 Task: In the Company dhl.com, Create email and send with subject: 'A Glimpse into the Future: Meet Our Disruptive Offering', and with mail content 'Greetings,_x000D_
We're thrilled to introduce you to an exciting opportunity that will transform your industry. Get ready for a journey of innovation and success!_x000D_
Warm Regards', attach the document: Business_plan.docx and insert image: visitingcard.jpg. Below Warm Regards, write Linkedin and insert the URL: 'in.linkedin.com'. Mark checkbox to create task to follow up : In 1 week.  Enter or choose an email address of recipient's from company's contact and send.. Logged in from softage.4@softage.net
Action: Mouse moved to (60, 53)
Screenshot: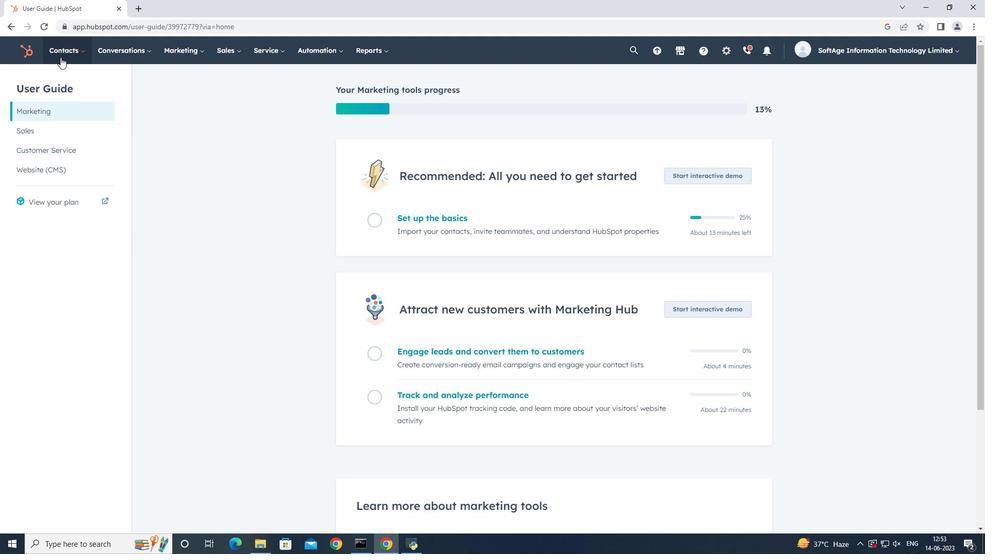 
Action: Mouse pressed left at (60, 53)
Screenshot: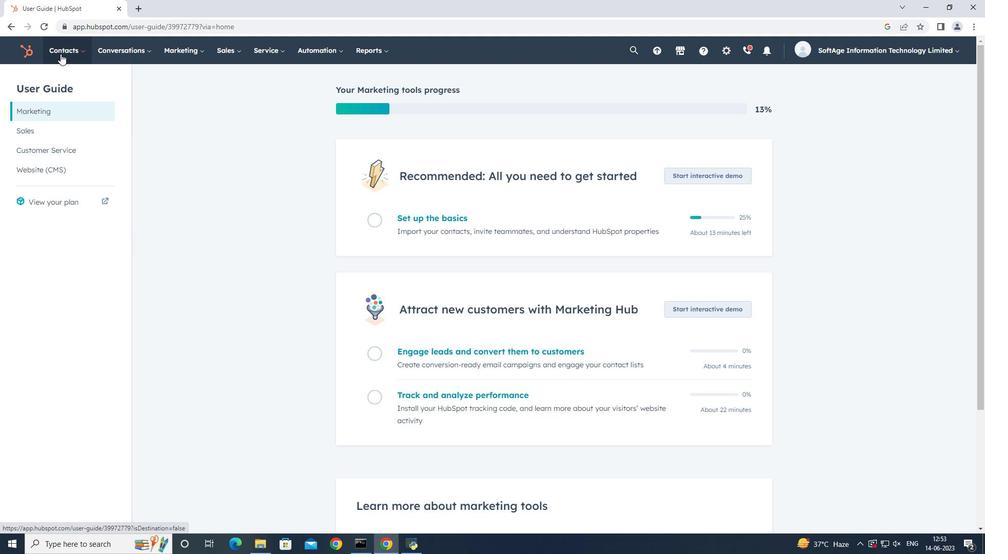 
Action: Mouse moved to (79, 98)
Screenshot: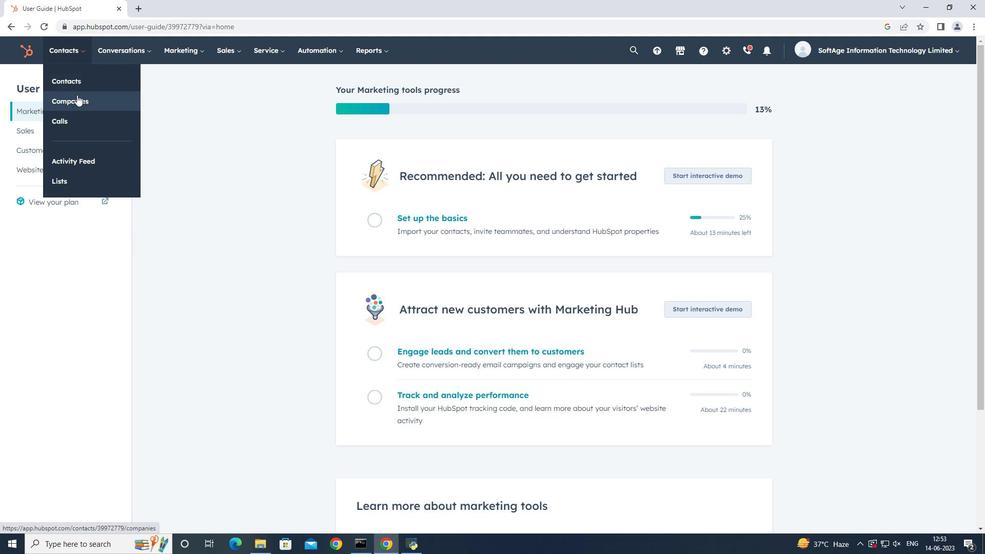 
Action: Mouse pressed left at (79, 98)
Screenshot: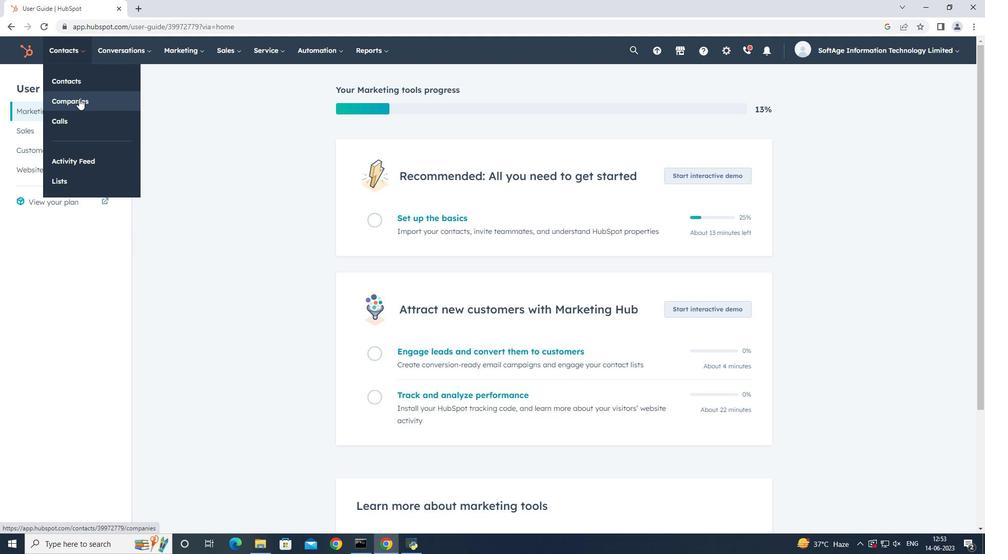 
Action: Mouse moved to (83, 163)
Screenshot: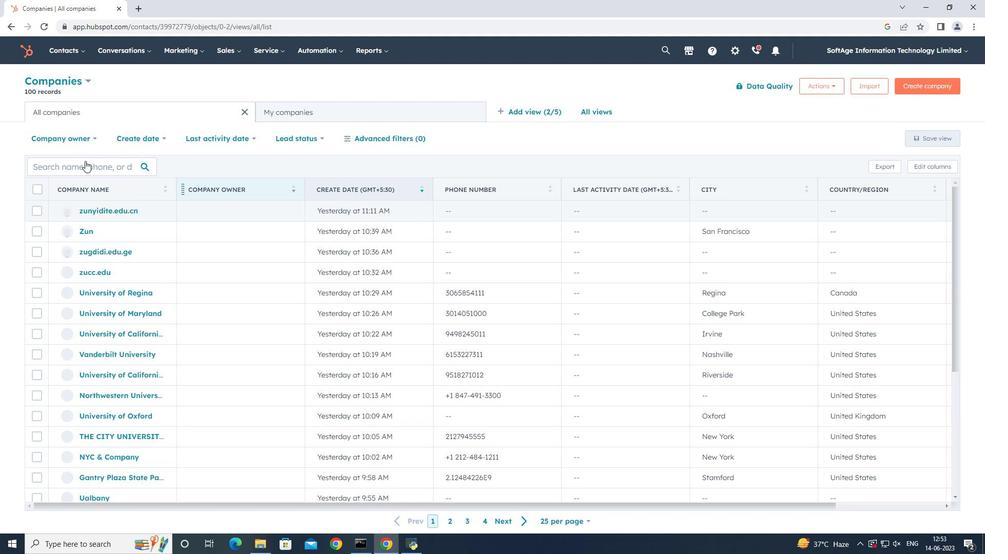 
Action: Mouse pressed left at (83, 163)
Screenshot: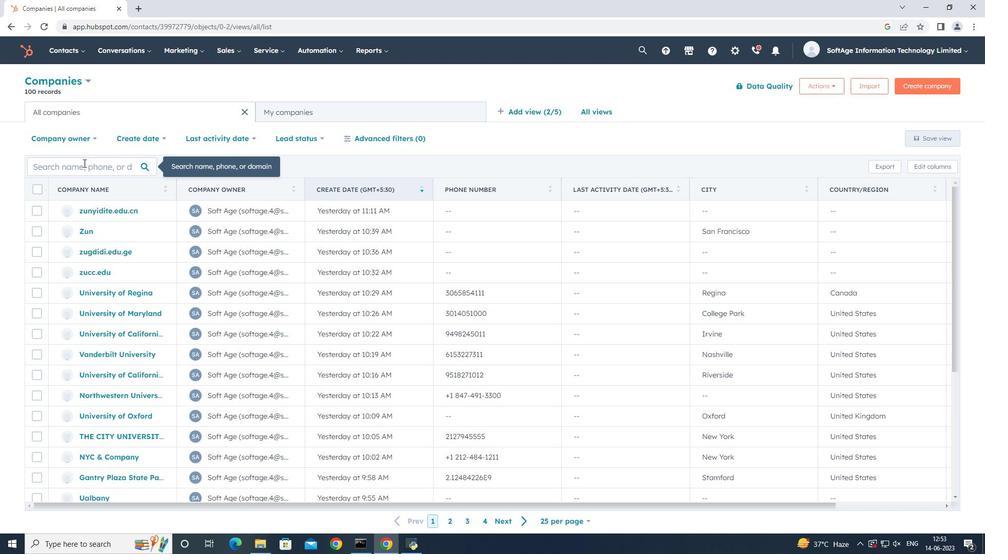 
Action: Key pressed dhl.com
Screenshot: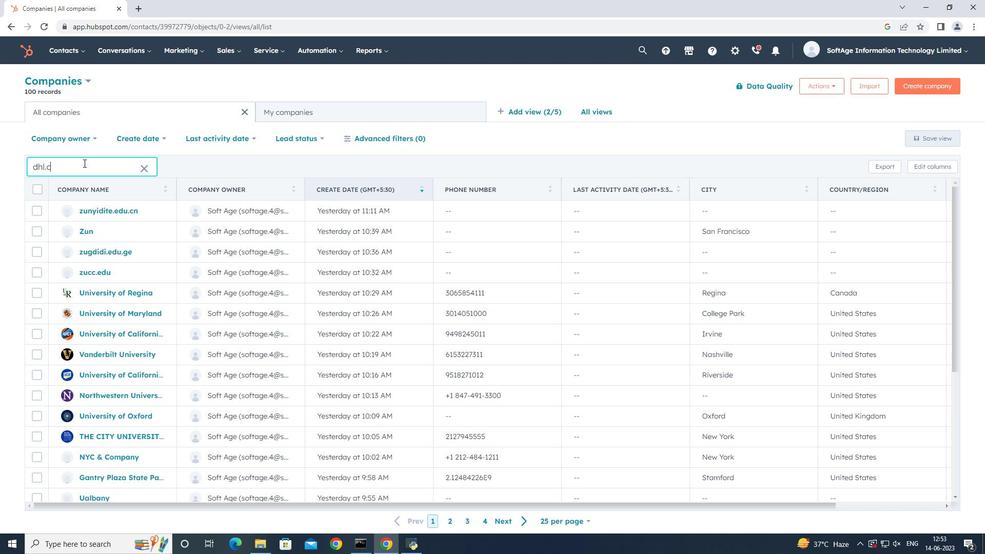 
Action: Mouse moved to (88, 212)
Screenshot: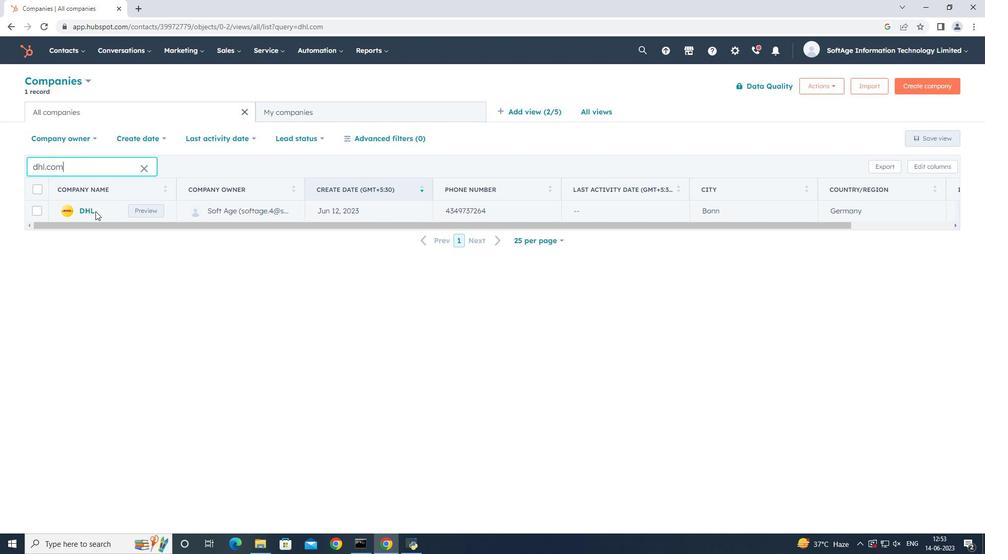 
Action: Mouse pressed left at (88, 212)
Screenshot: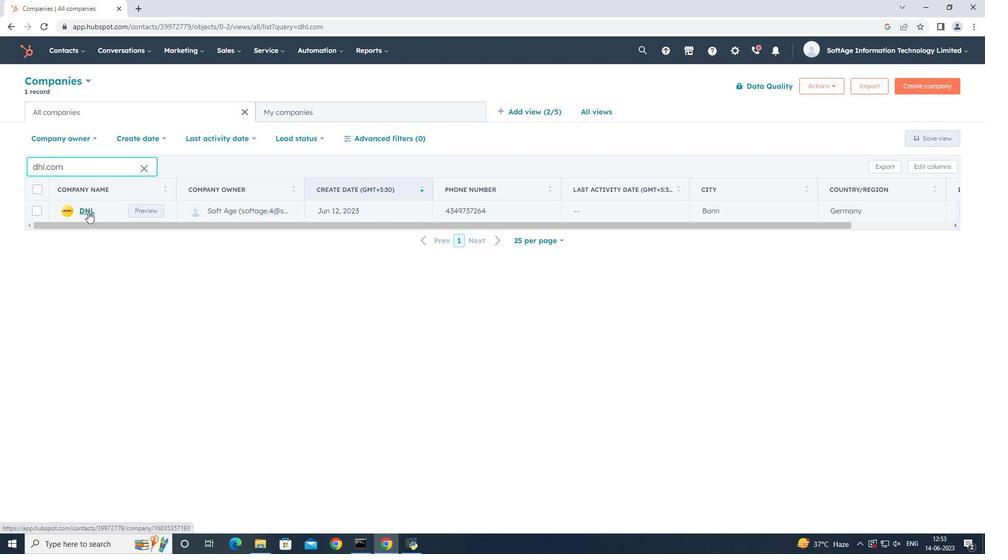 
Action: Mouse moved to (70, 176)
Screenshot: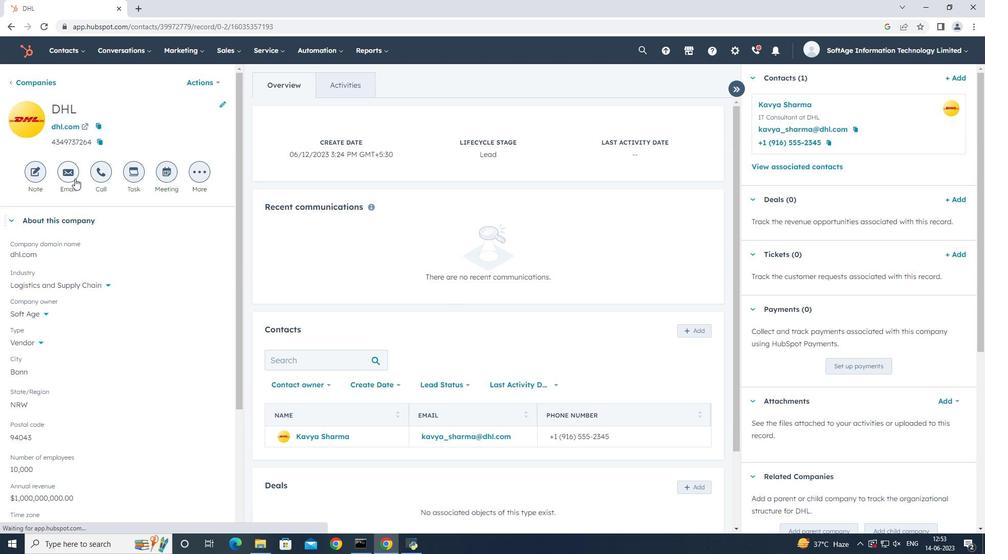 
Action: Mouse pressed left at (70, 176)
Screenshot: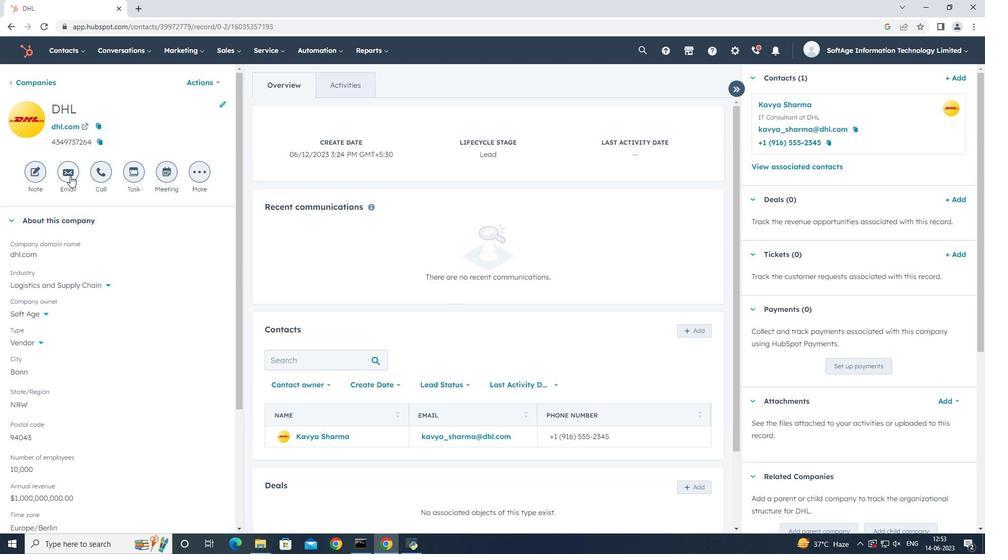 
Action: Mouse moved to (492, 339)
Screenshot: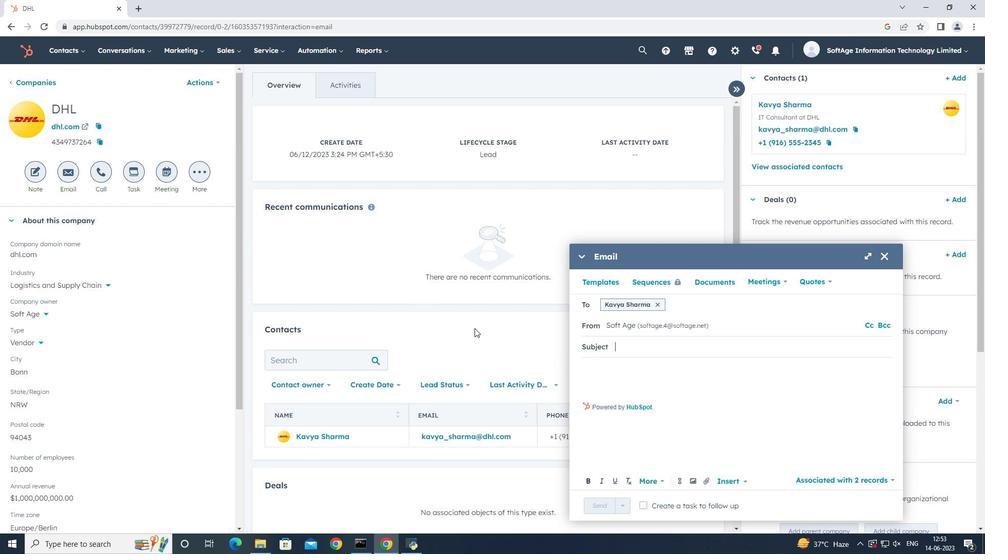 
Action: Key pressed <Key.shift><Key.shift>A<Key.space><Key.shift>Glimpse<Key.space>into<Key.space>the<Key.space><Key.shift>Future<Key.shift_r>:<Key.space><Key.shift>Meet<Key.space><Key.shift><Key.shift><Key.shift><Key.shift><Key.shift><Key.shift><Key.shift>Our<Key.space><Key.shift><Key.shift><Key.shift><Key.shift><Key.shift><Key.shift><Key.shift><Key.shift><Key.shift><Key.shift><Key.shift><Key.shift><Key.shift><Key.shift><Key.shift><Key.shift><Key.shift><Key.shift><Key.shift><Key.shift><Key.shift><Key.shift><Key.shift><Key.shift><Key.shift><Key.shift>Disruptive<Key.space><Key.shift>Offering<Key.space><Key.backspace>,<Key.tab><Key.shift><Key.shift><Key.shift><Key.shift><Key.shift><Key.shift>Greetings,<Key.enter><Key.enter><Key.shift><Key.shift><Key.shift><Key.shift><Key.shift><Key.shift><Key.shift><Key.shift>We're<Key.space><Key.shift><Key.shift><Key.shift><Key.shift><Key.shift>Thrilled<Key.left><Key.left><Key.left><Key.left><Key.left><Key.left><Key.left><Key.backspace>t<Key.end><Key.space>to<Key.space>introduce<Key.space>you<Key.space>to<Key.space>an<Key.space>exciting<Key.space>opportuniies<Key.space><Key.f12><Key.backspace><Key.backspace><Key.backspace><Key.backspace><Key.f12><Key.backspace><Key.backspace>ties<Key.space>
Screenshot: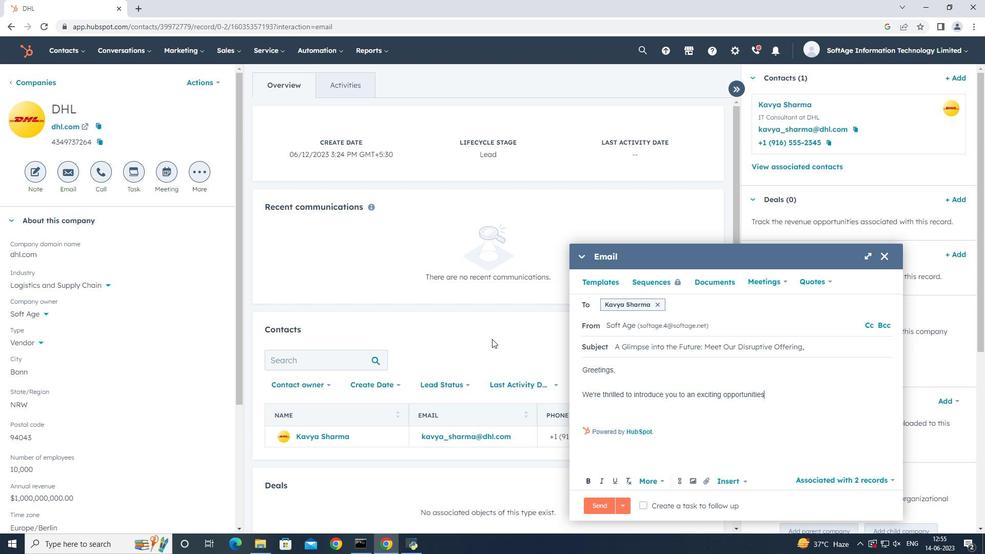 
Action: Mouse moved to (821, 437)
Screenshot: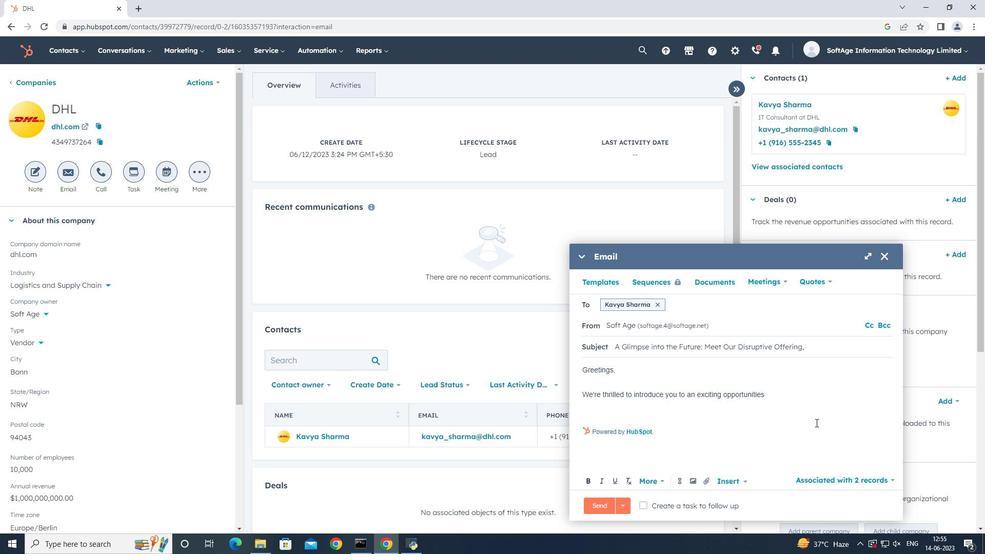 
Action: Key pressed <Key.backspace><Key.backspace><Key.backspace><Key.backspace>y<Key.space>that<Key.space>will<Key.space>transform<Key.space>your<Key.space>industry.<Key.space><Key.shift>Get<Key.space>ready<Key.space>for<Key.space>a<Key.space>journey<Key.space>of<Key.space>innovation<Key.space>and<Key.space>success<Key.shift><Key.shift>!<Key.enter><Key.enter><Key.shift>Warm<Key.space><Key.shift>Regards,<Key.enter><Key.enter>
Screenshot: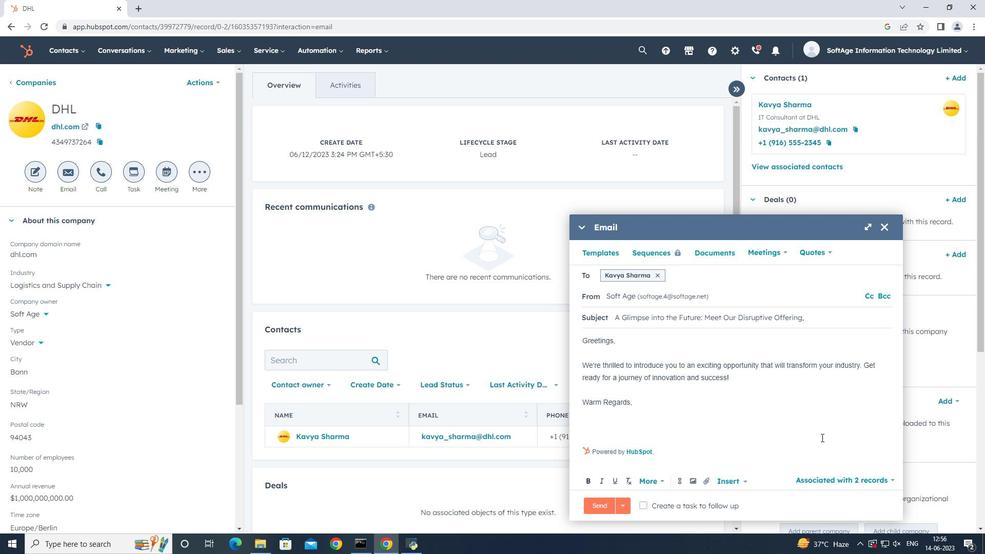 
Action: Mouse moved to (706, 478)
Screenshot: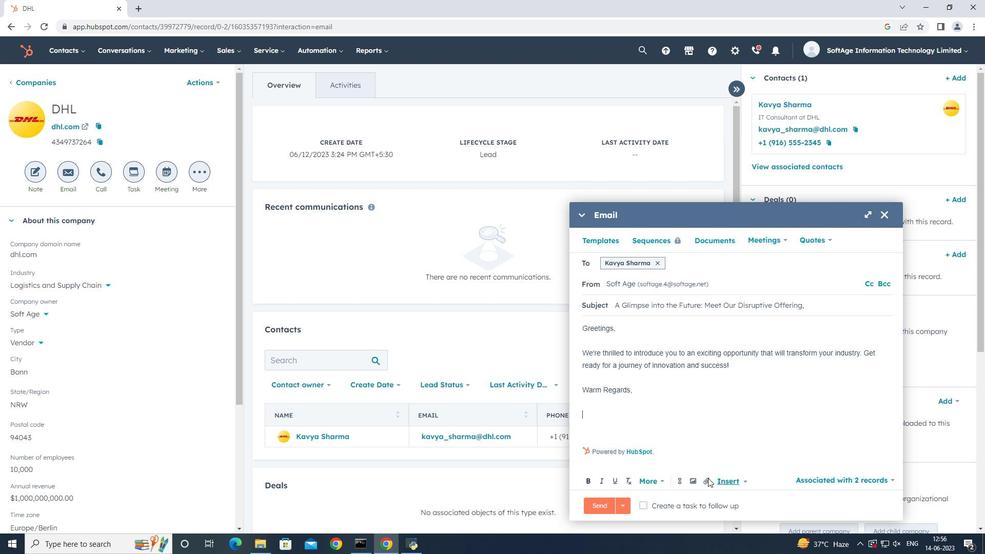 
Action: Mouse pressed left at (706, 478)
Screenshot: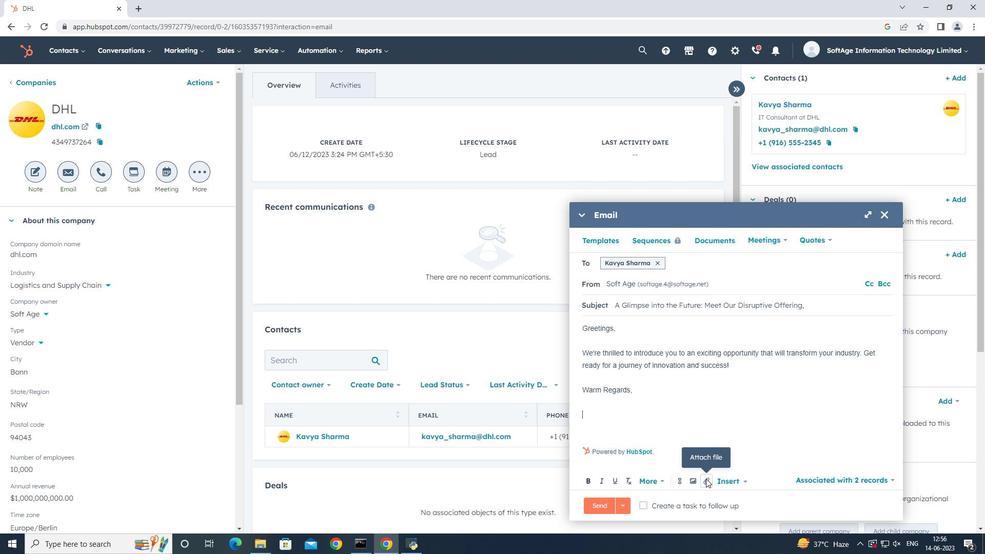 
Action: Mouse moved to (719, 449)
Screenshot: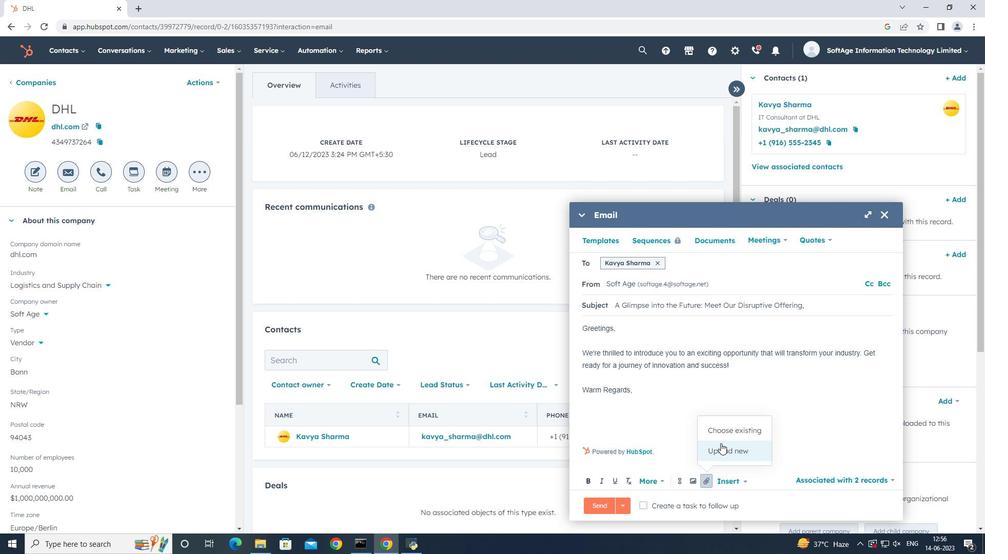 
Action: Mouse pressed left at (719, 449)
Screenshot: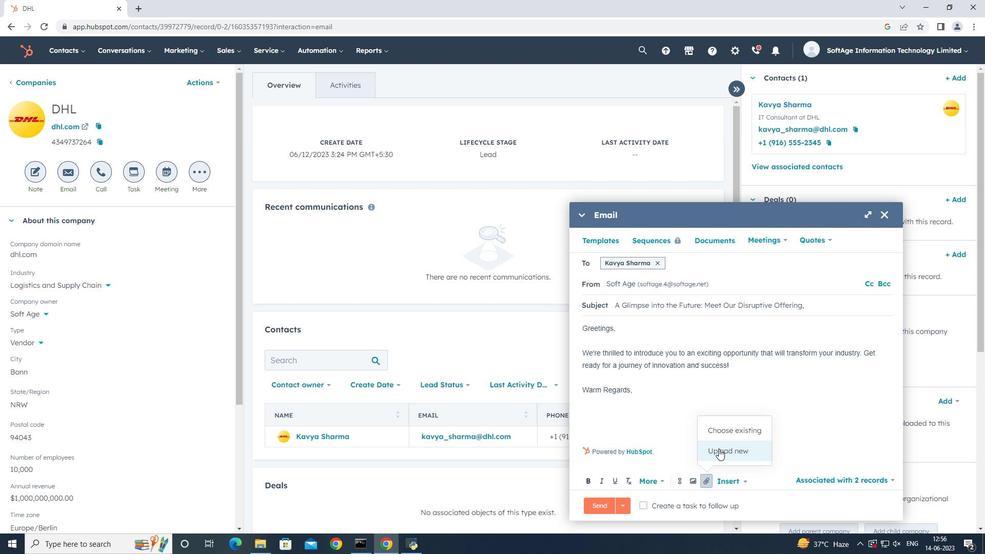 
Action: Mouse moved to (184, 93)
Screenshot: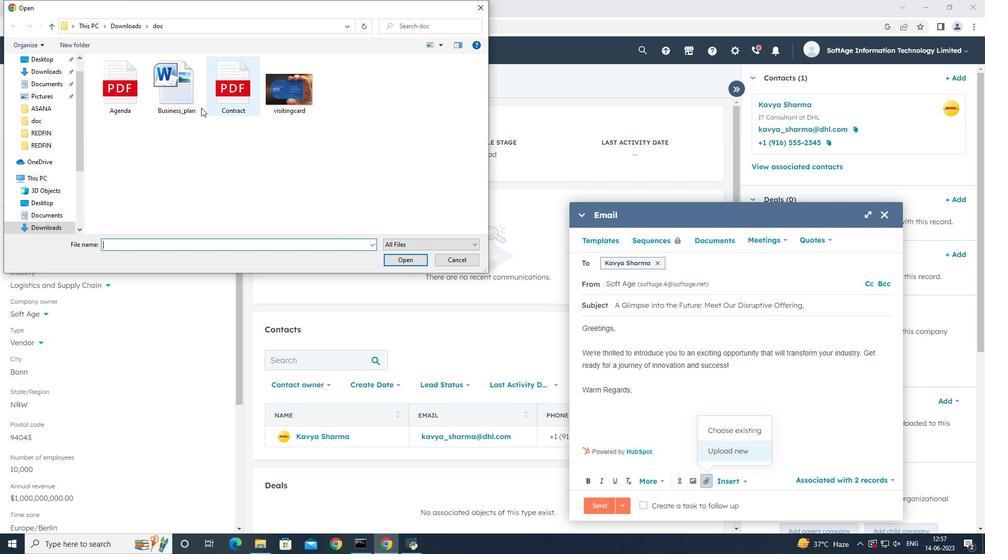 
Action: Mouse pressed left at (184, 93)
Screenshot: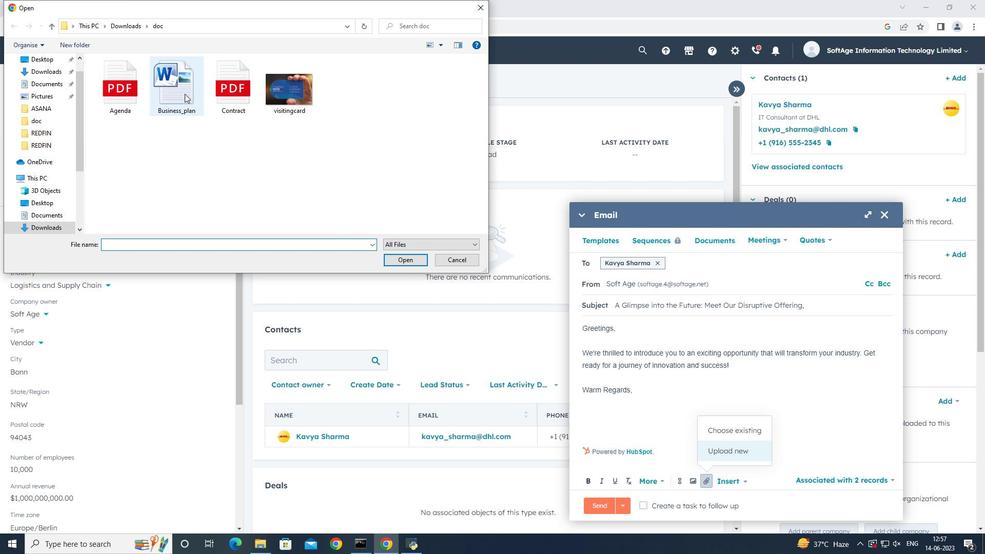 
Action: Mouse pressed left at (184, 93)
Screenshot: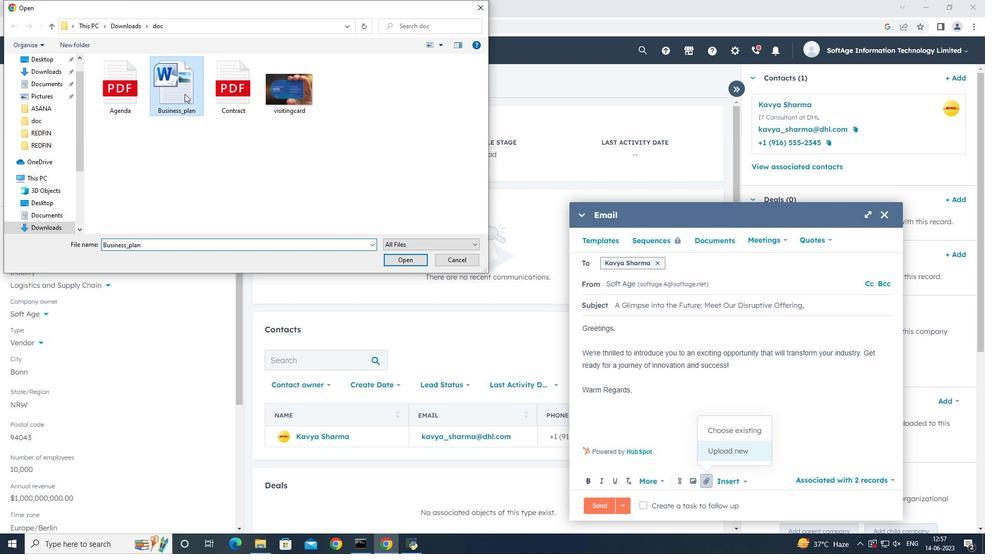 
Action: Mouse moved to (693, 449)
Screenshot: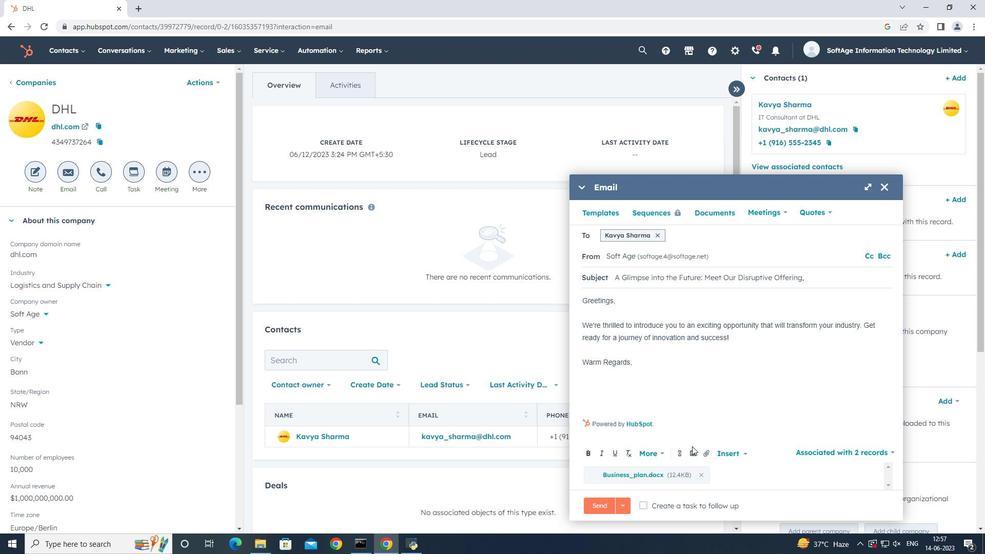 
Action: Mouse pressed left at (693, 449)
Screenshot: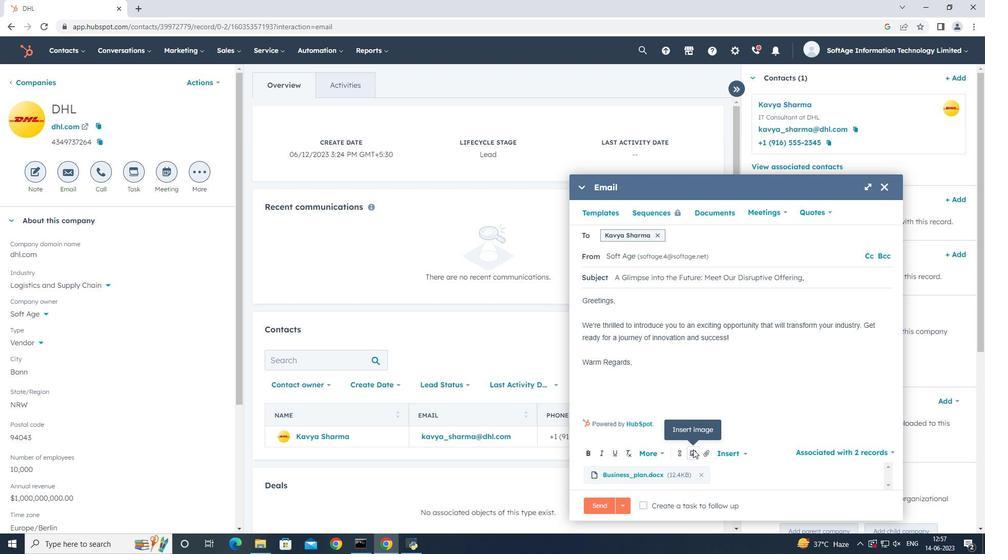 
Action: Mouse moved to (699, 430)
Screenshot: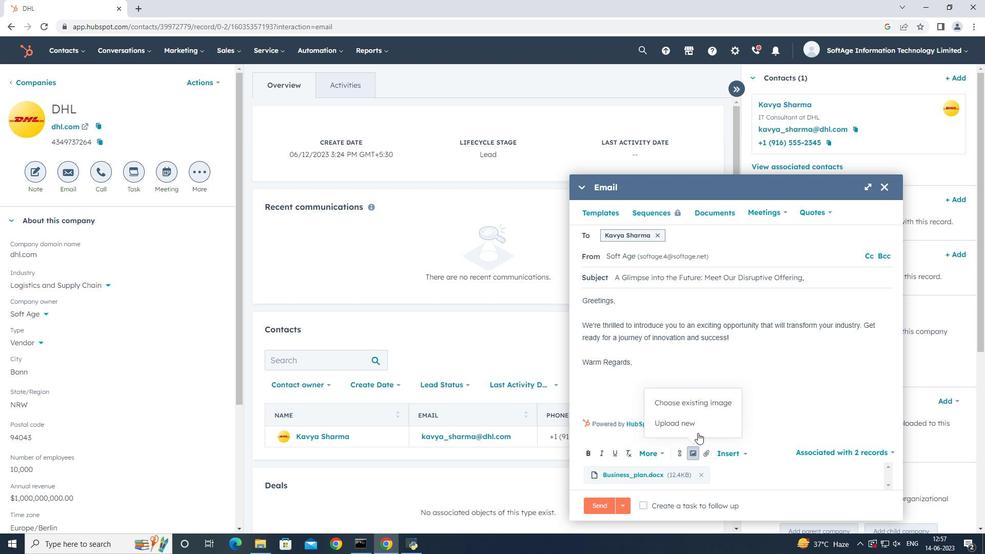 
Action: Mouse pressed left at (699, 430)
Screenshot: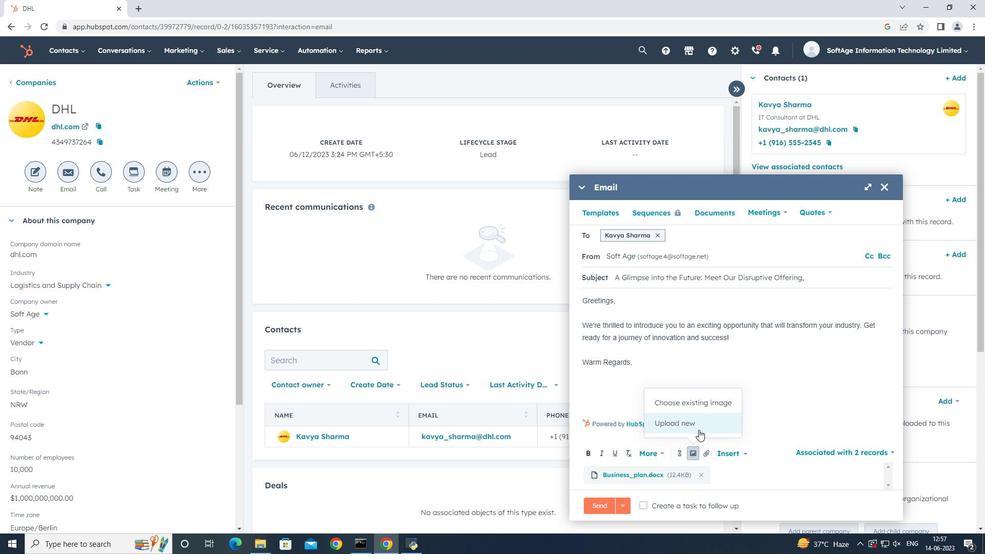 
Action: Mouse moved to (130, 86)
Screenshot: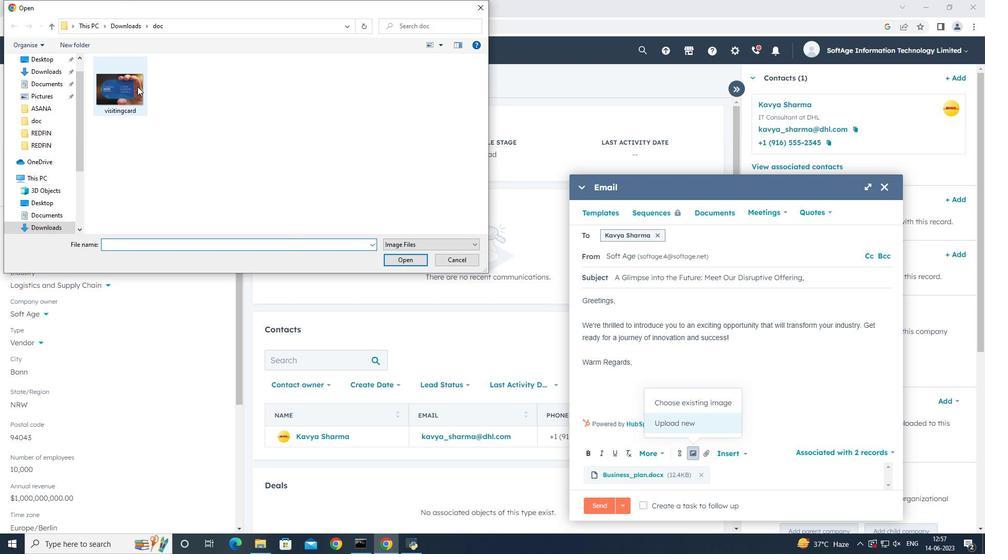 
Action: Mouse pressed left at (130, 86)
Screenshot: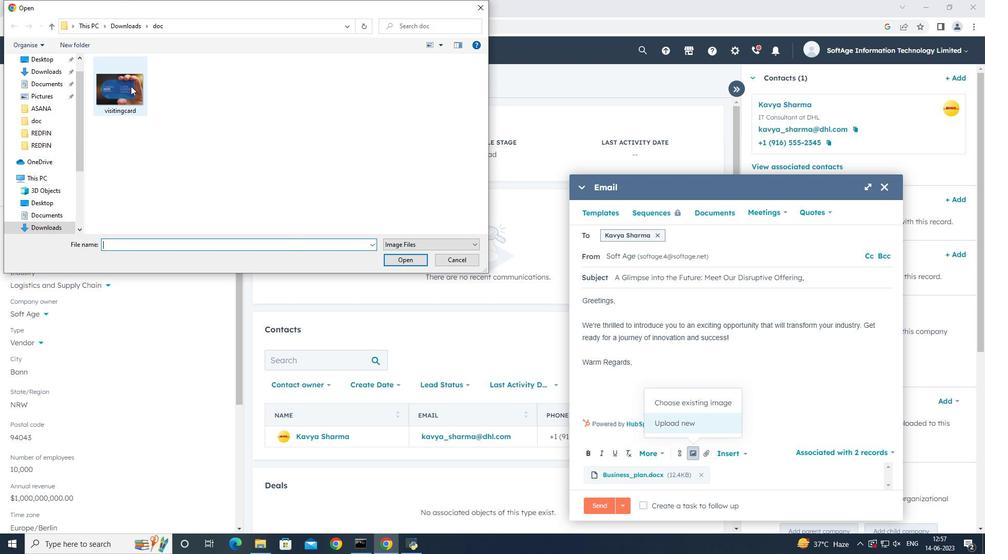 
Action: Mouse pressed left at (130, 86)
Screenshot: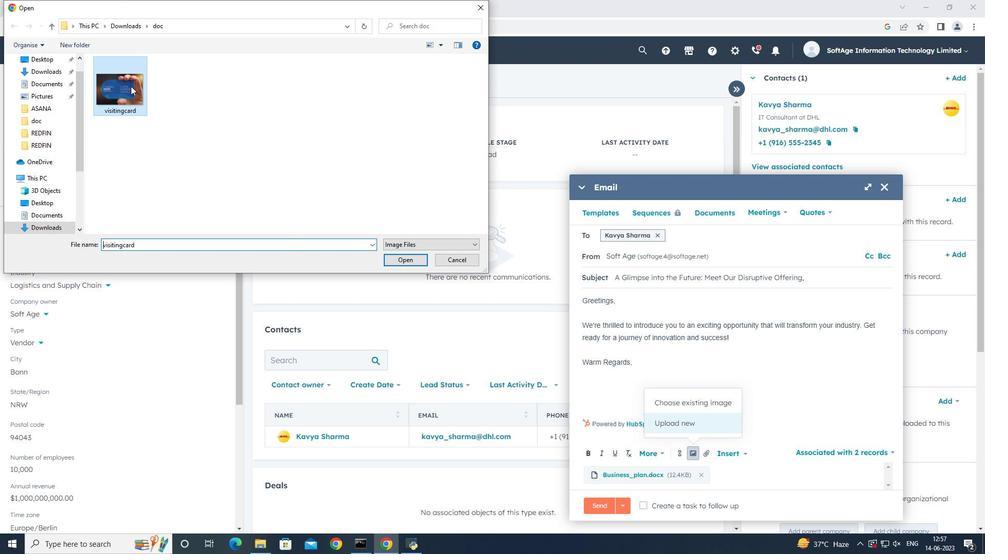 
Action: Mouse moved to (626, 272)
Screenshot: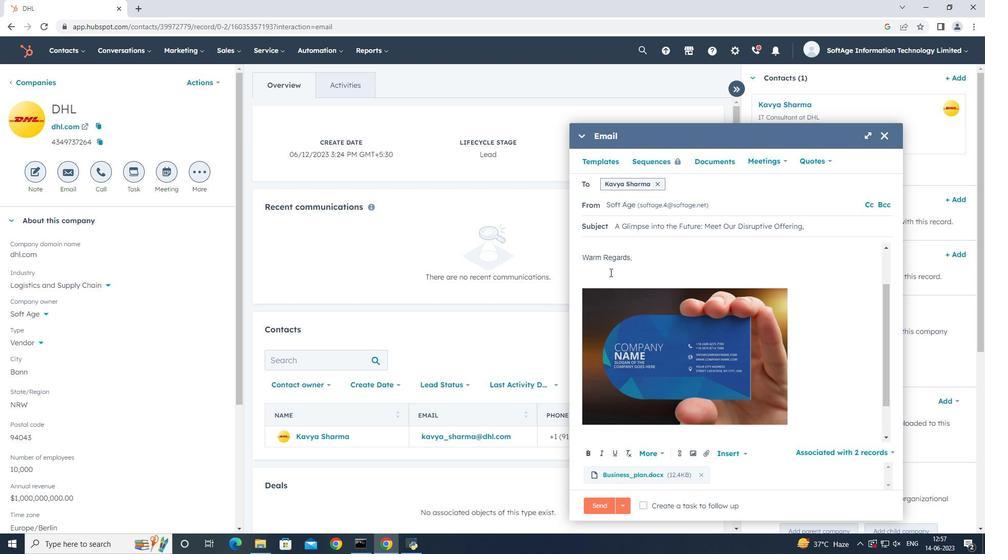 
Action: Mouse pressed left at (626, 272)
Screenshot: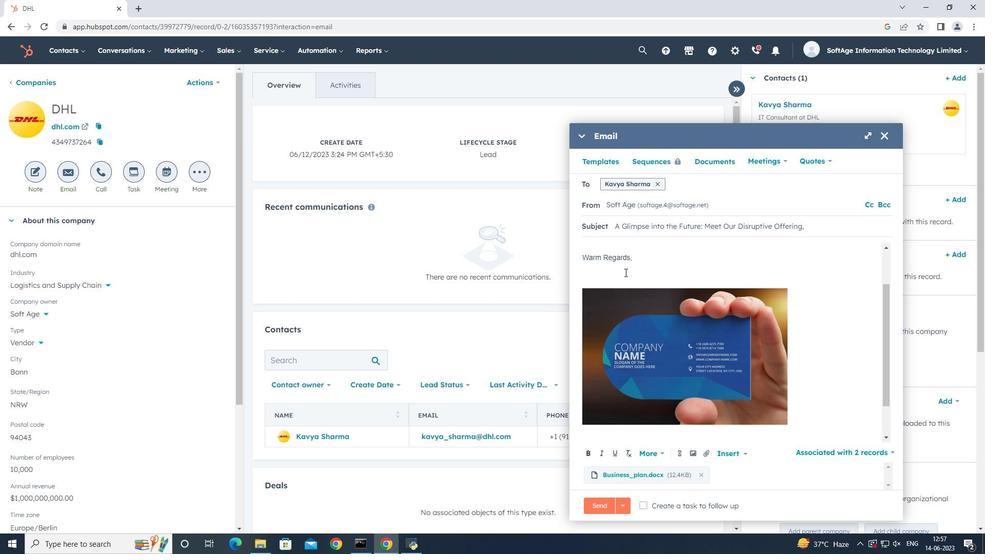 
Action: Key pressed <Key.down><Key.backspace><Key.left><Key.right><Key.shift>Linkedin
Screenshot: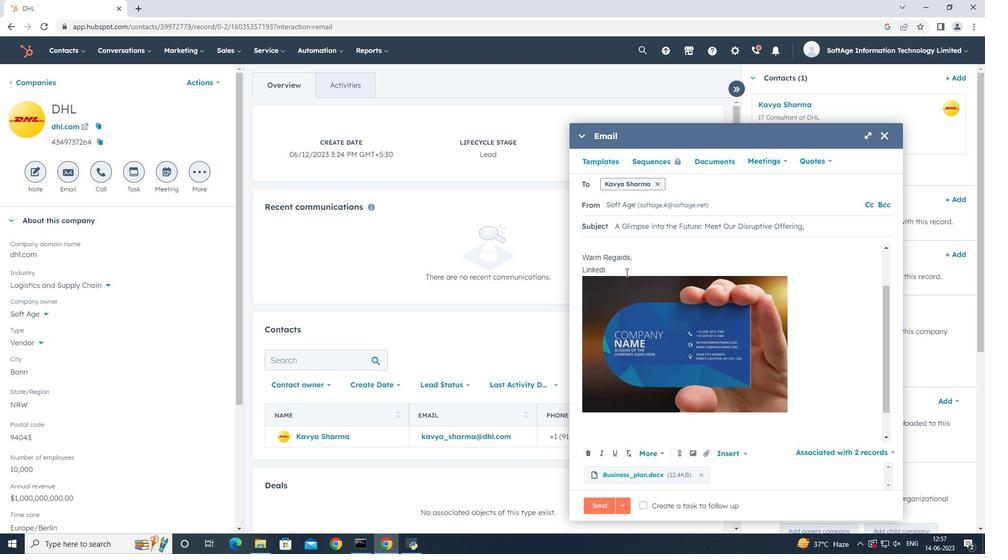 
Action: Mouse moved to (682, 451)
Screenshot: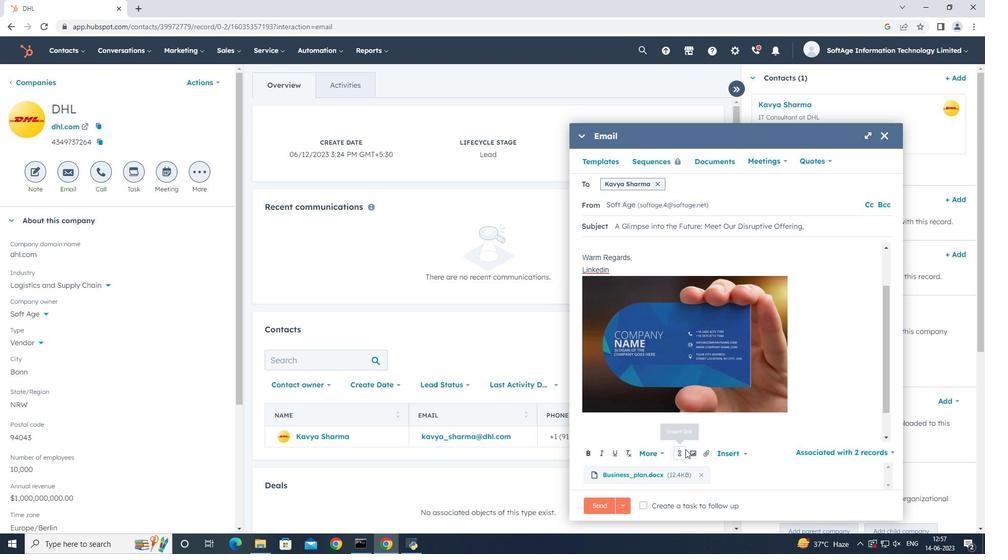 
Action: Mouse pressed left at (682, 451)
Screenshot: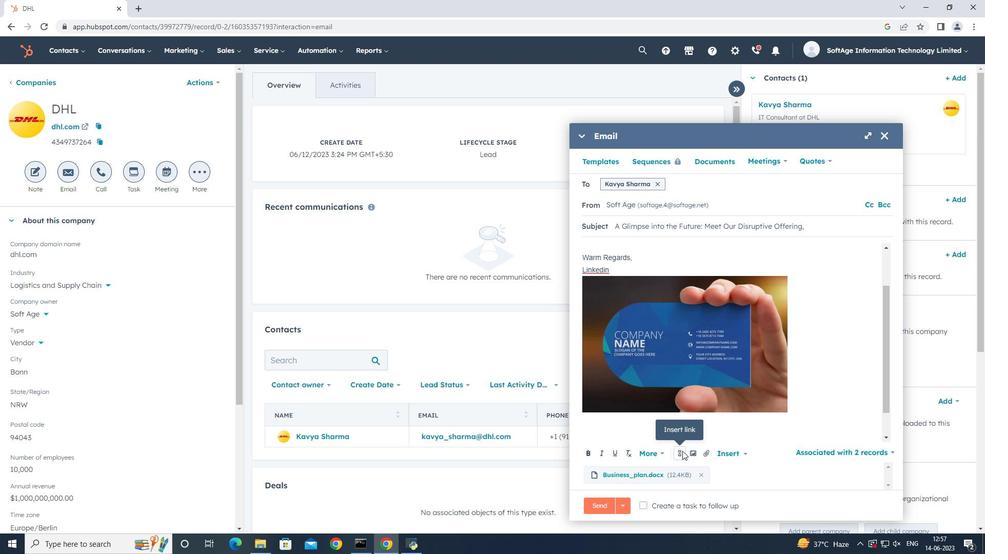 
Action: Mouse moved to (747, 364)
Screenshot: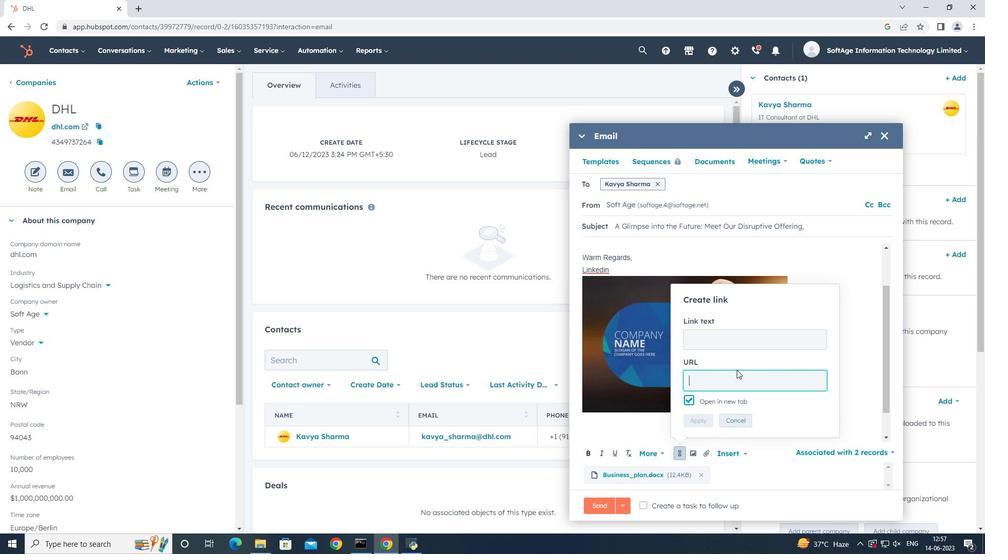 
Action: Key pressed in.linkedin.com
Screenshot: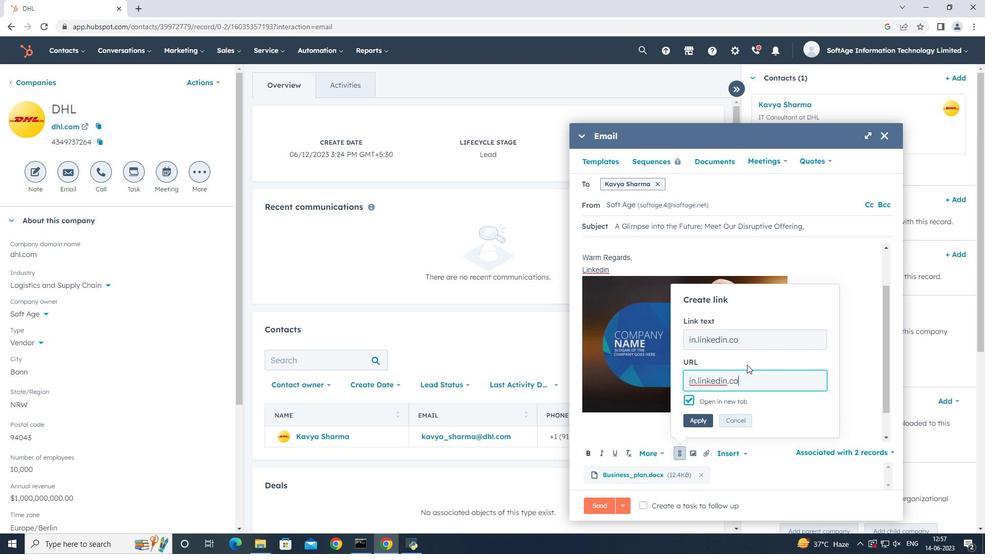 
Action: Mouse moved to (696, 418)
Screenshot: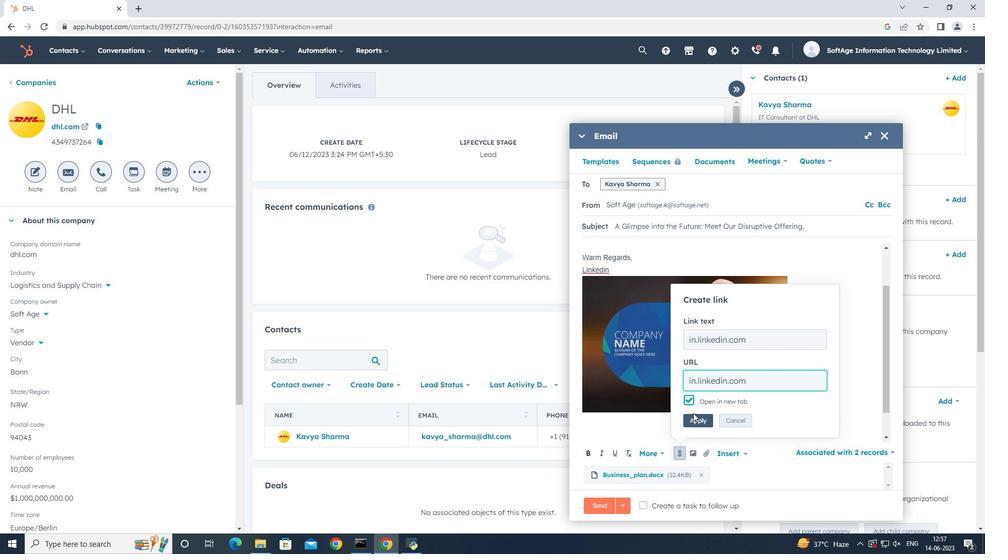 
Action: Mouse pressed left at (696, 418)
Screenshot: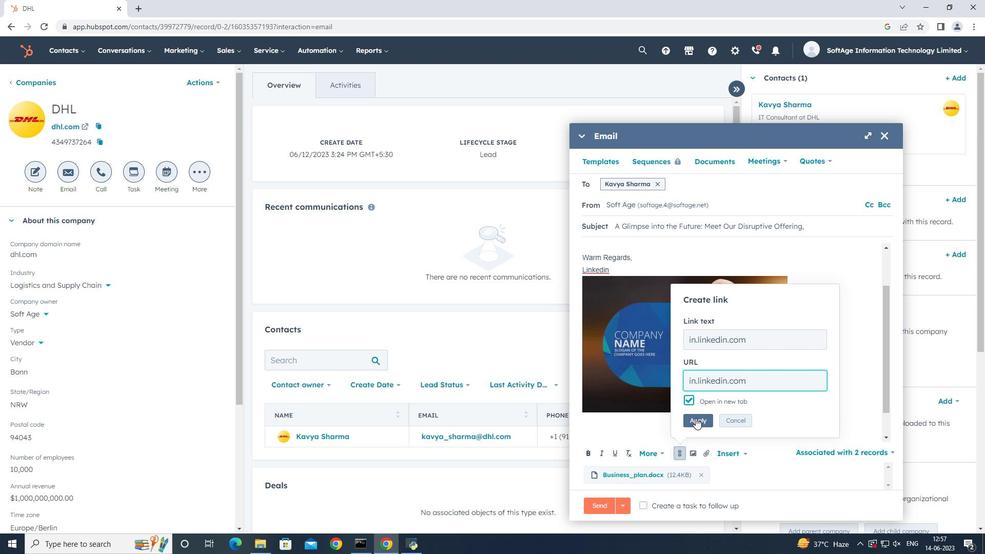 
Action: Mouse moved to (656, 506)
Screenshot: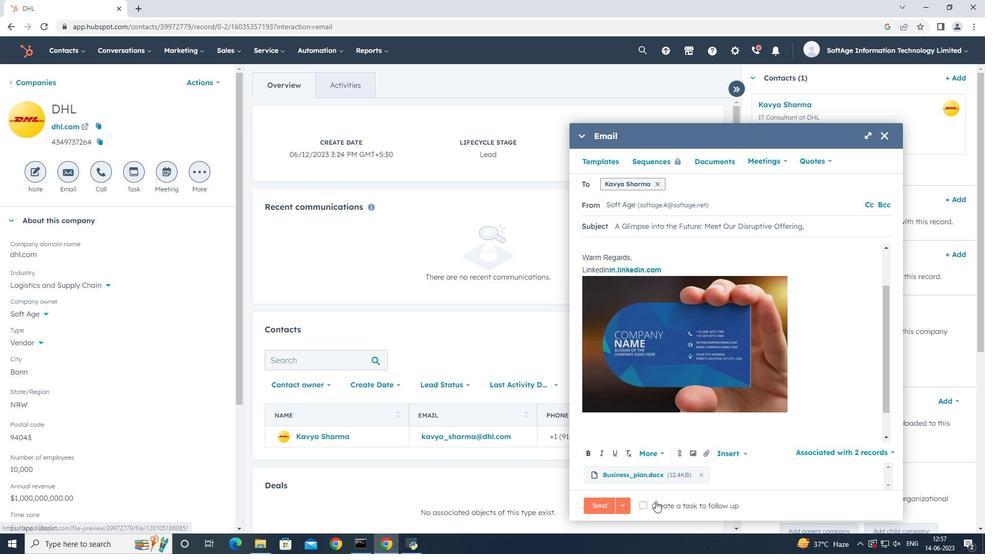 
Action: Mouse pressed left at (656, 506)
Screenshot: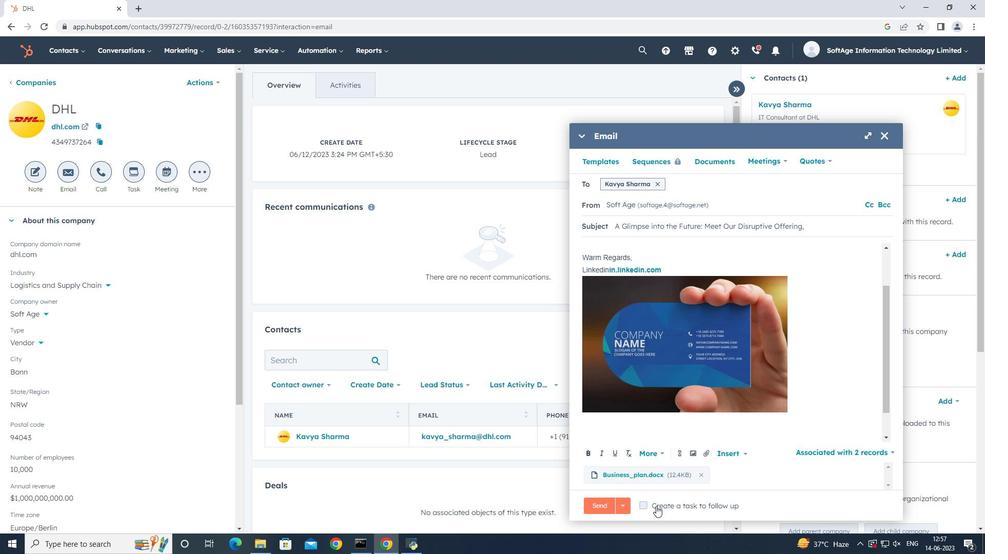 
Action: Mouse moved to (791, 508)
Screenshot: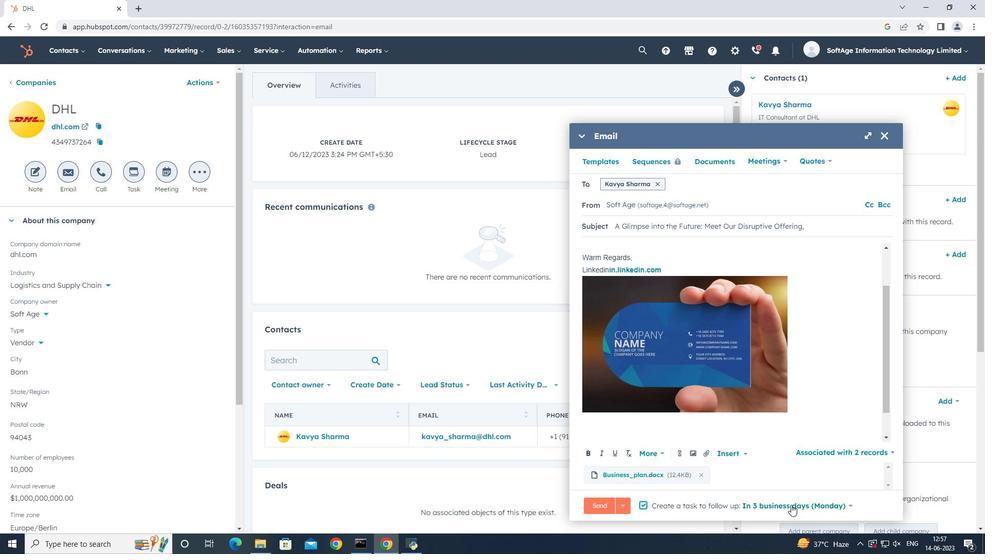 
Action: Mouse pressed left at (791, 508)
Screenshot: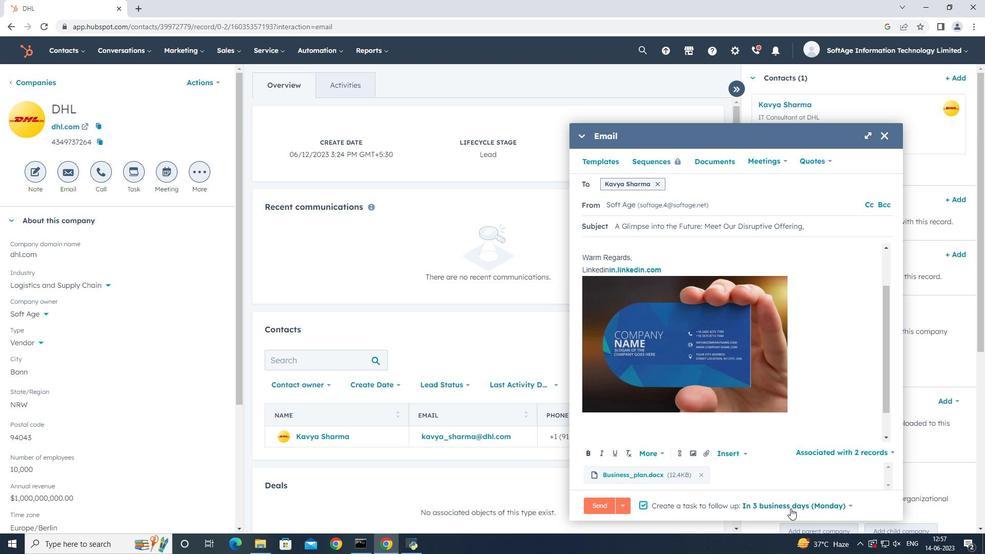 
Action: Mouse moved to (804, 429)
Screenshot: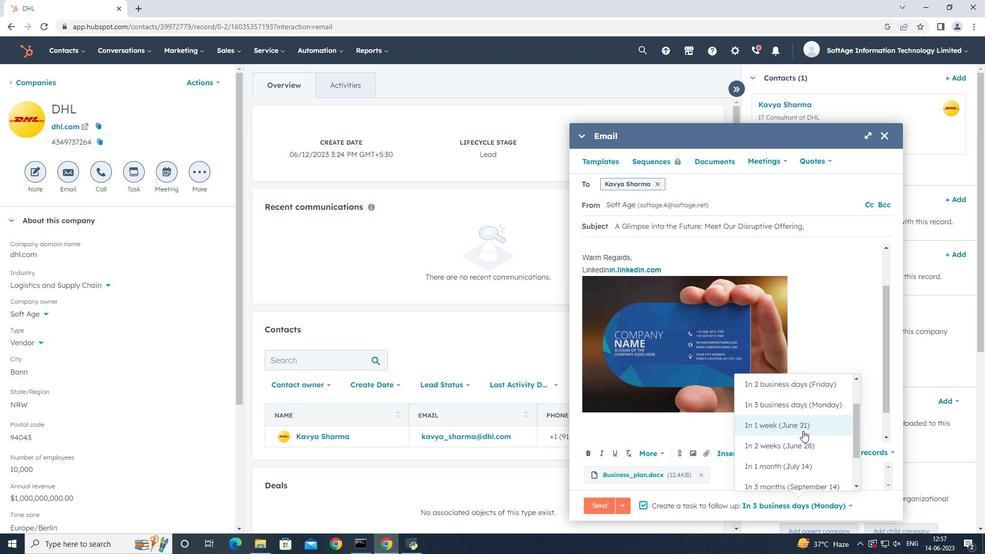 
Action: Mouse pressed left at (804, 429)
Screenshot: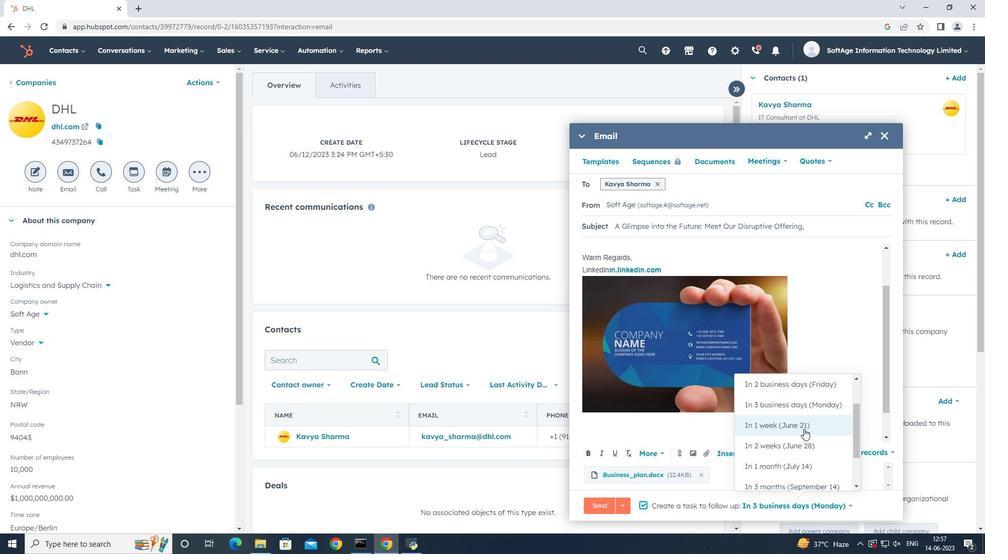 
Action: Mouse moved to (609, 505)
Screenshot: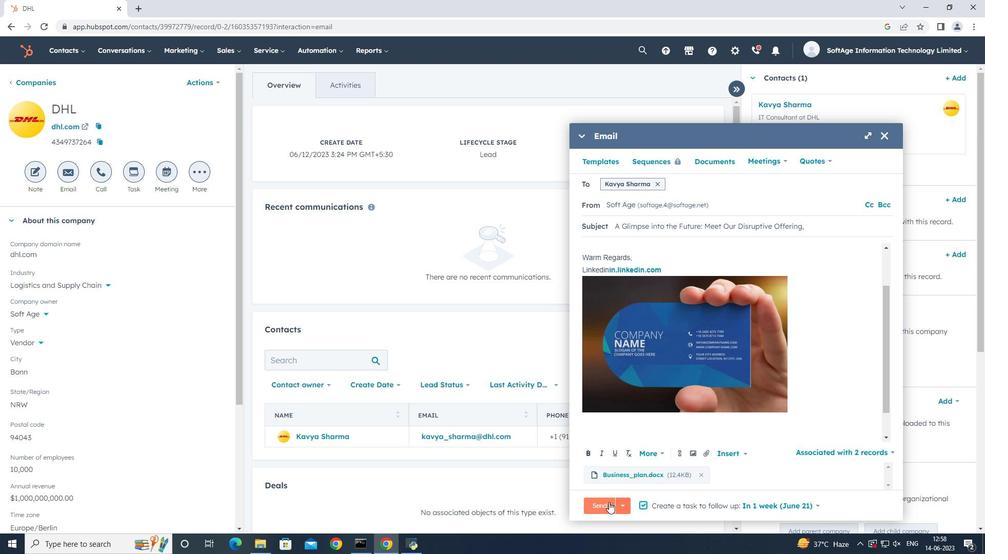 
Action: Mouse pressed left at (609, 505)
Screenshot: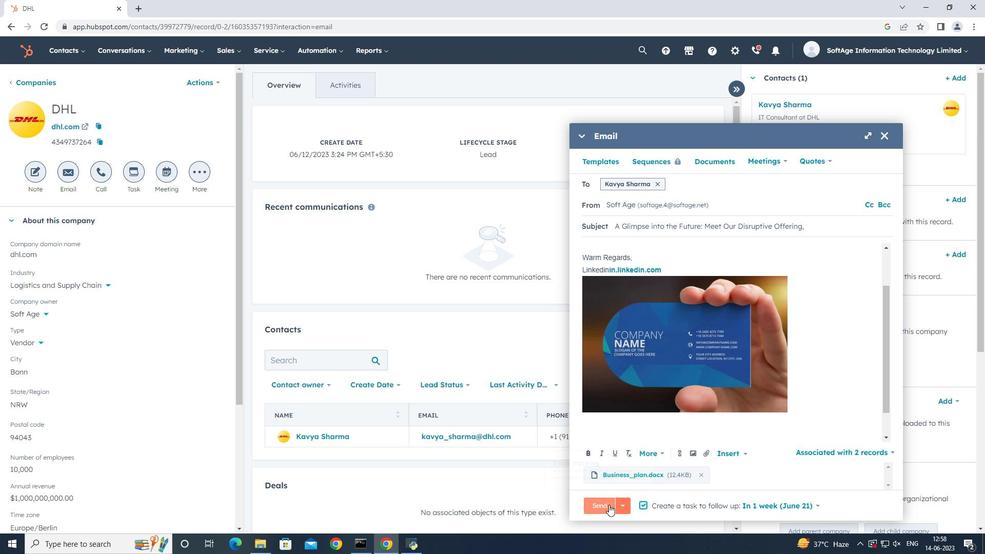 
Action: Mouse moved to (564, 280)
Screenshot: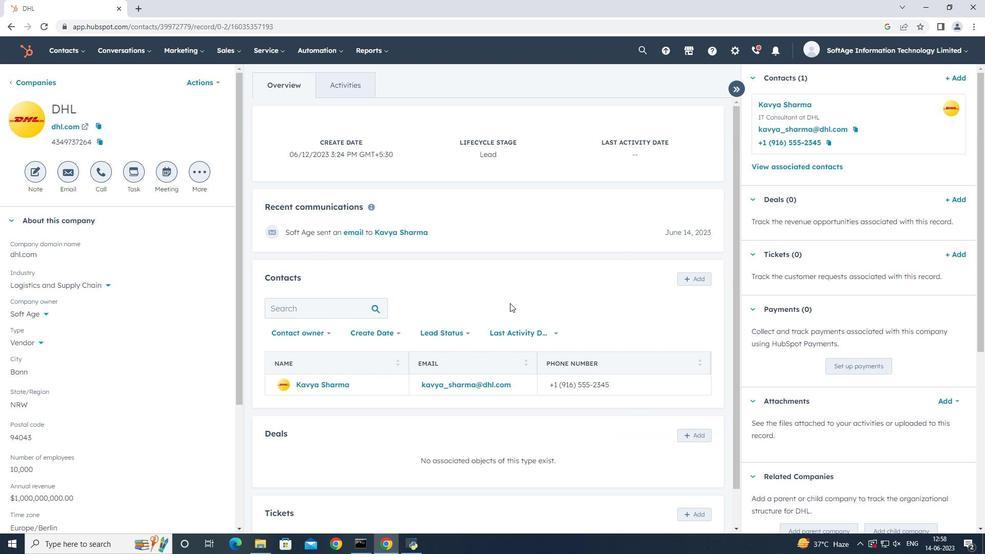 
